 Task: Create in the project AgileRadius in Backlog an issue 'Upgrade the authentication and authorization mechanisms of a web application to improve security and access control', assign it to team member softage.1@softage.net and change the status to IN PROGRESS. Create in the project AgileRadius in Backlog an issue 'Create a new online platform for online coding courses with advanced coding challenges and coding contests features', assign it to team member softage.2@softage.net and change the status to IN PROGRESS
Action: Mouse moved to (190, 62)
Screenshot: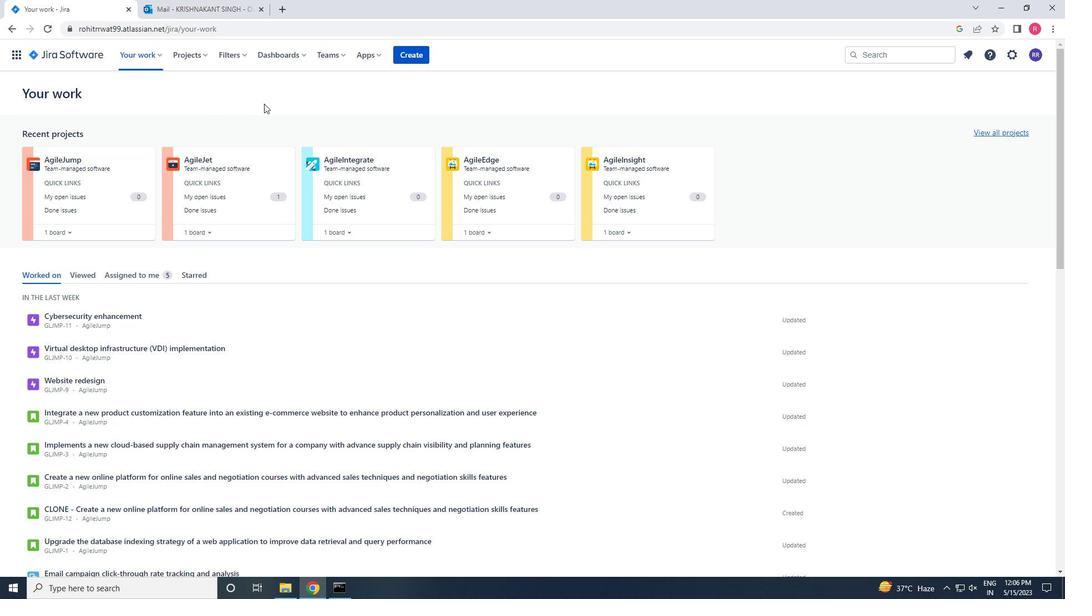 
Action: Mouse pressed left at (190, 62)
Screenshot: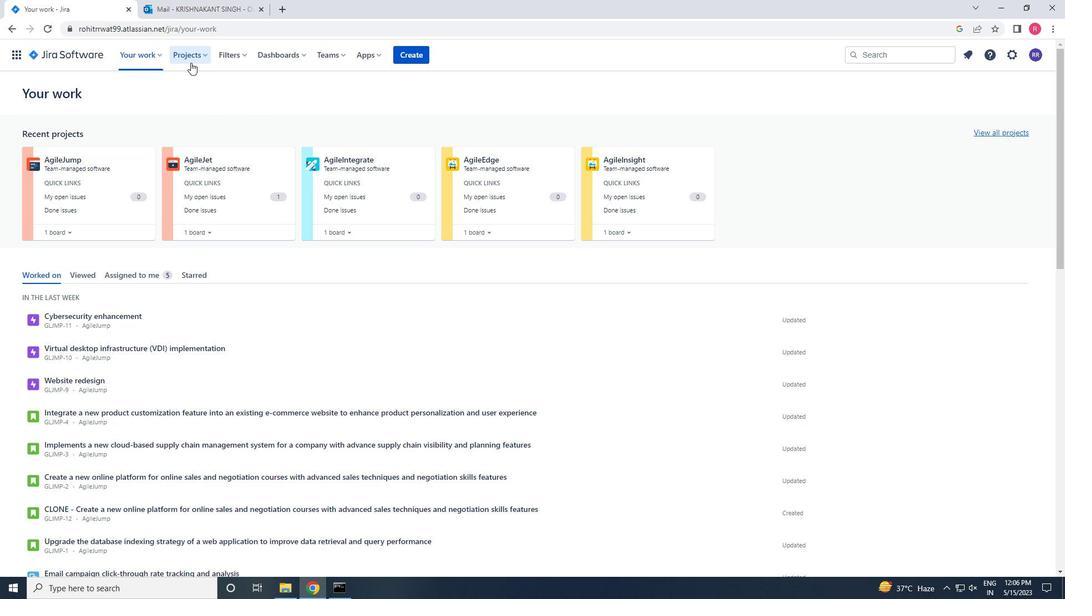 
Action: Mouse moved to (213, 110)
Screenshot: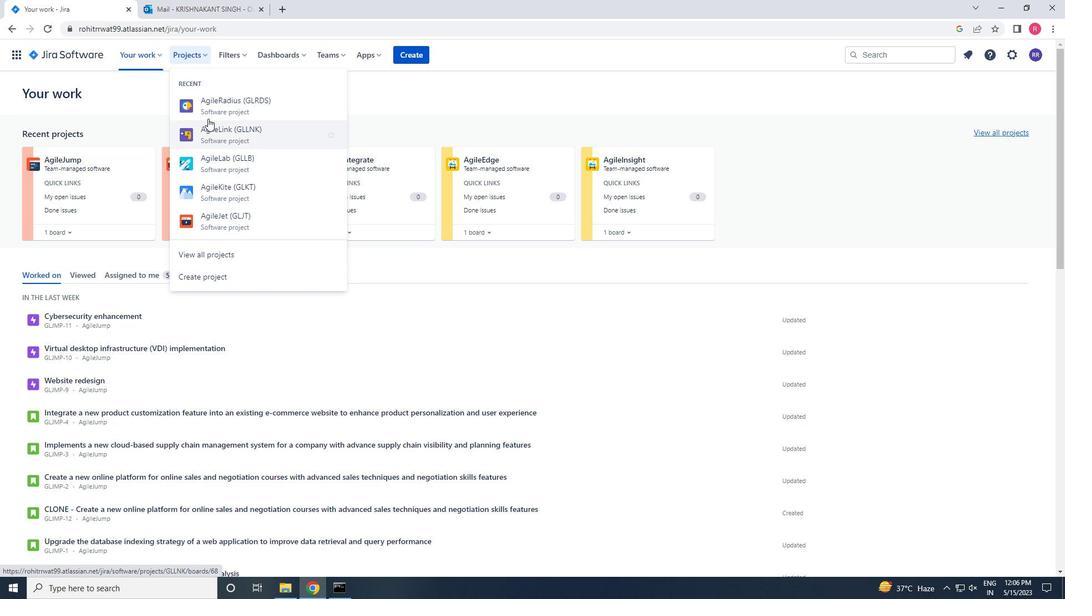 
Action: Mouse pressed left at (213, 110)
Screenshot: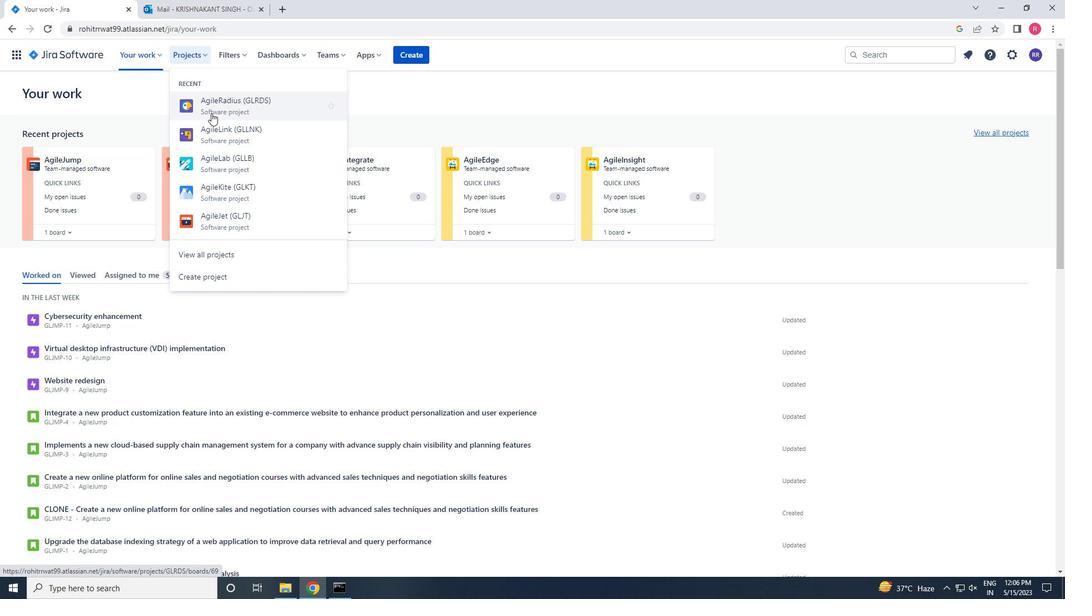 
Action: Mouse moved to (47, 174)
Screenshot: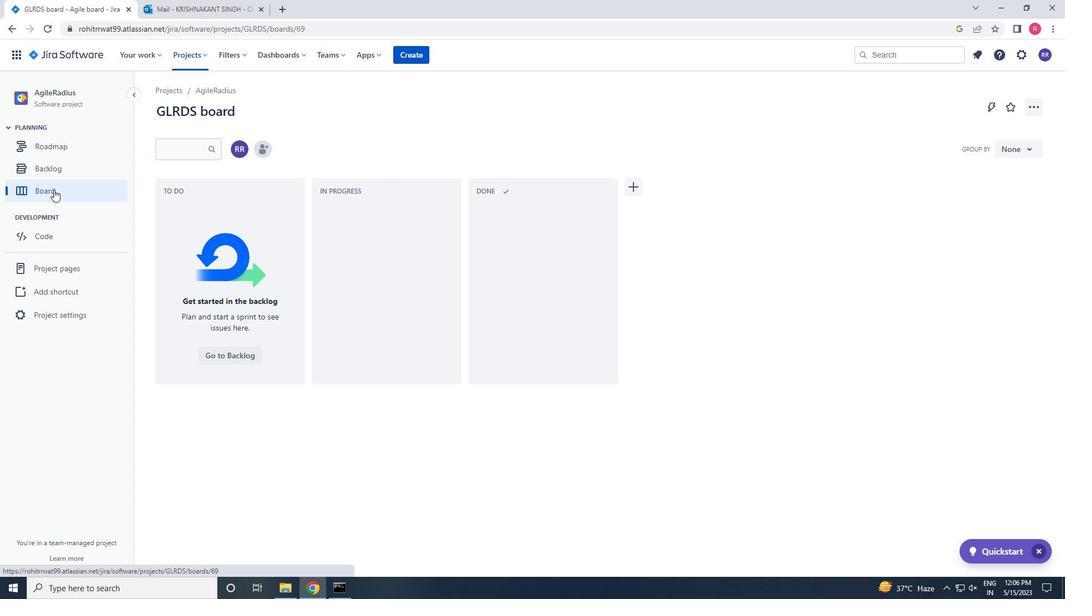 
Action: Mouse pressed left at (47, 174)
Screenshot: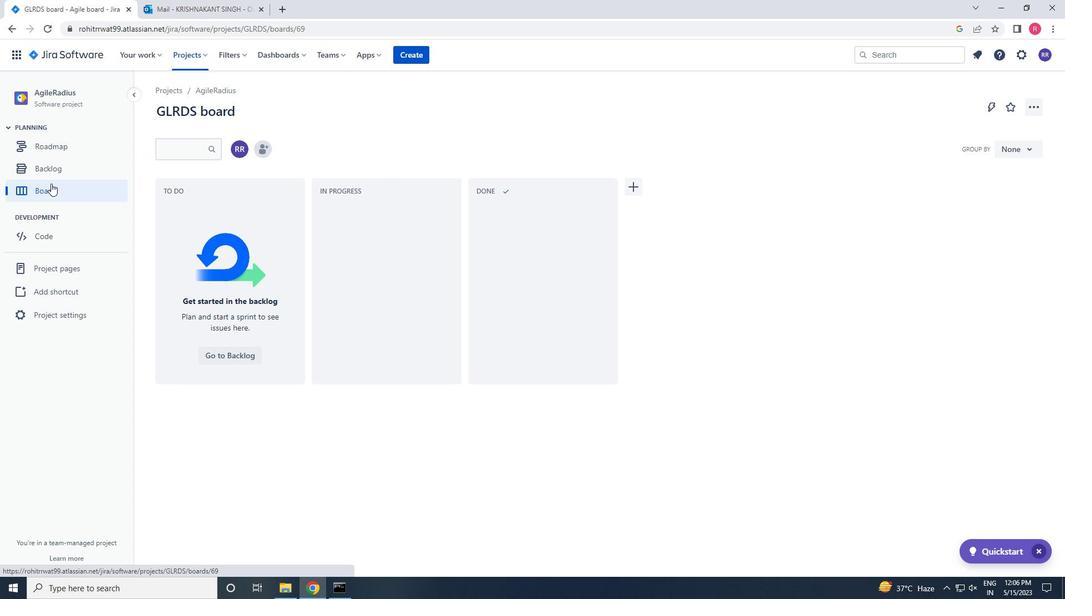 
Action: Mouse moved to (348, 351)
Screenshot: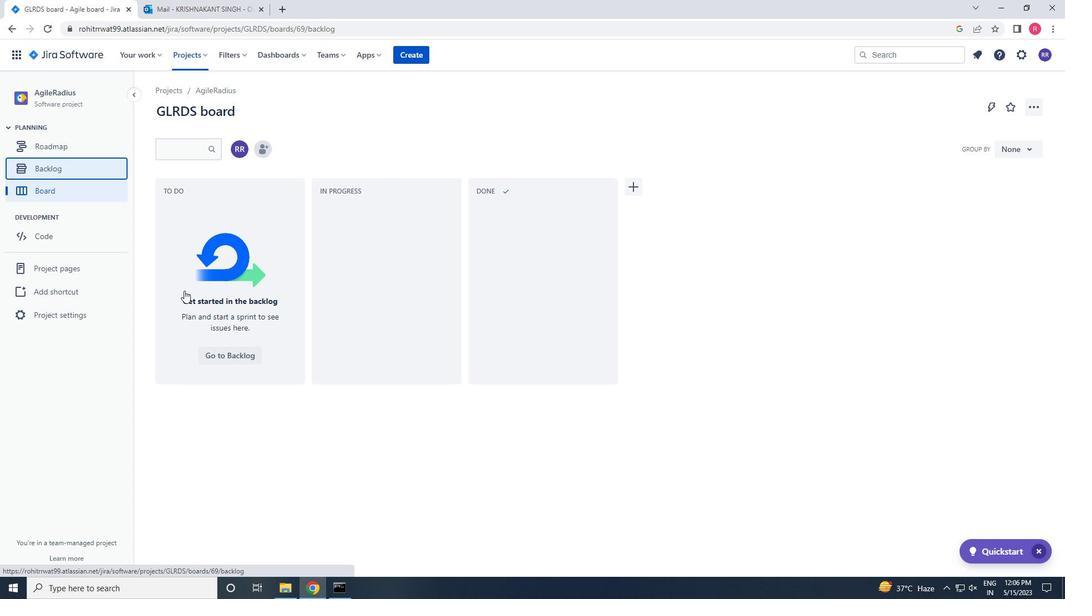 
Action: Mouse scrolled (348, 351) with delta (0, 0)
Screenshot: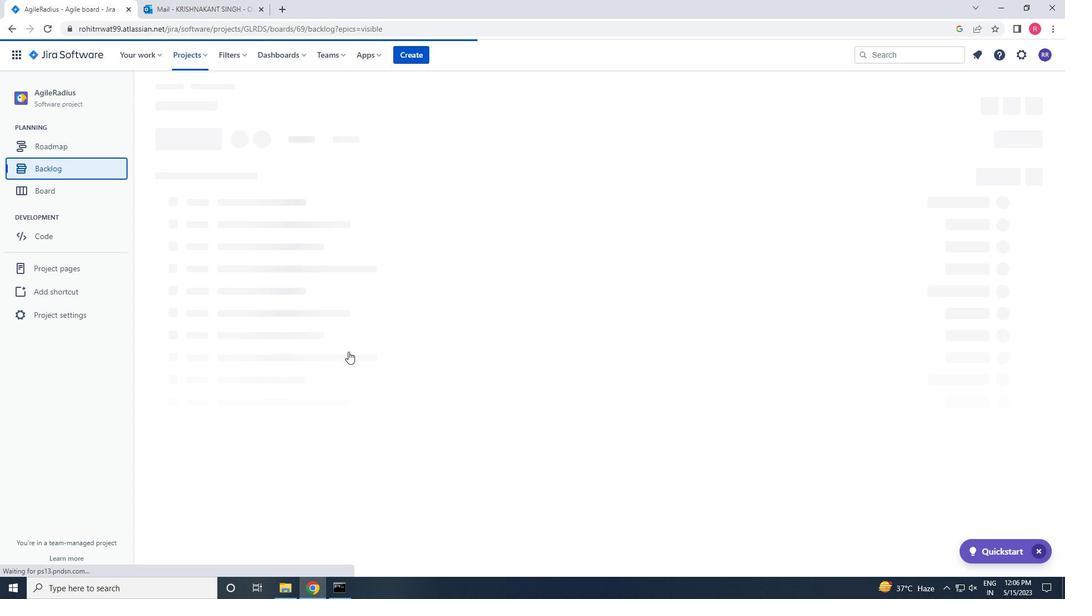 
Action: Mouse moved to (350, 355)
Screenshot: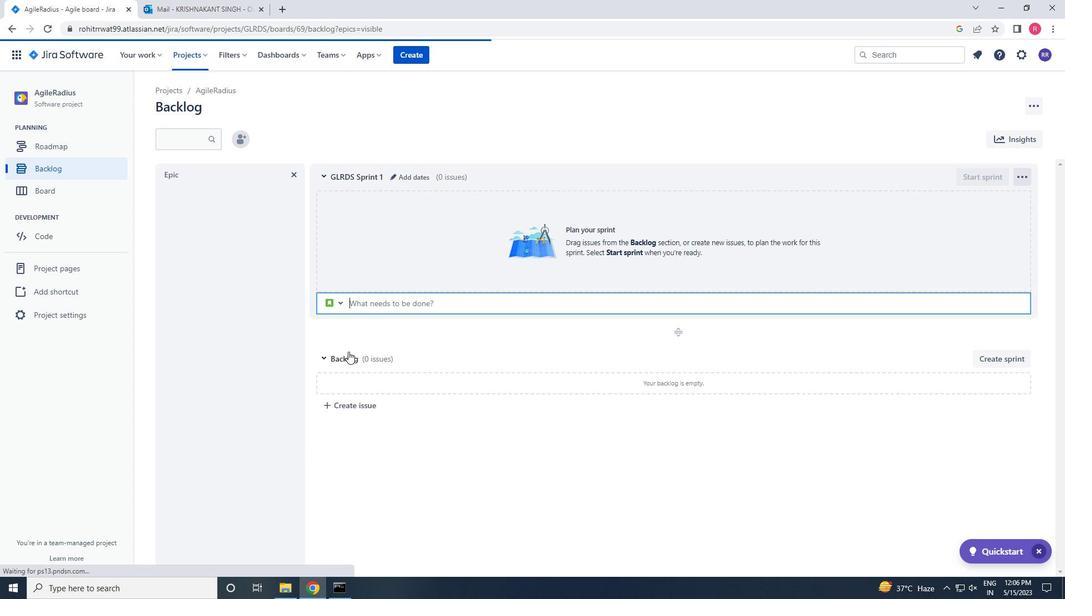 
Action: Mouse scrolled (350, 354) with delta (0, 0)
Screenshot: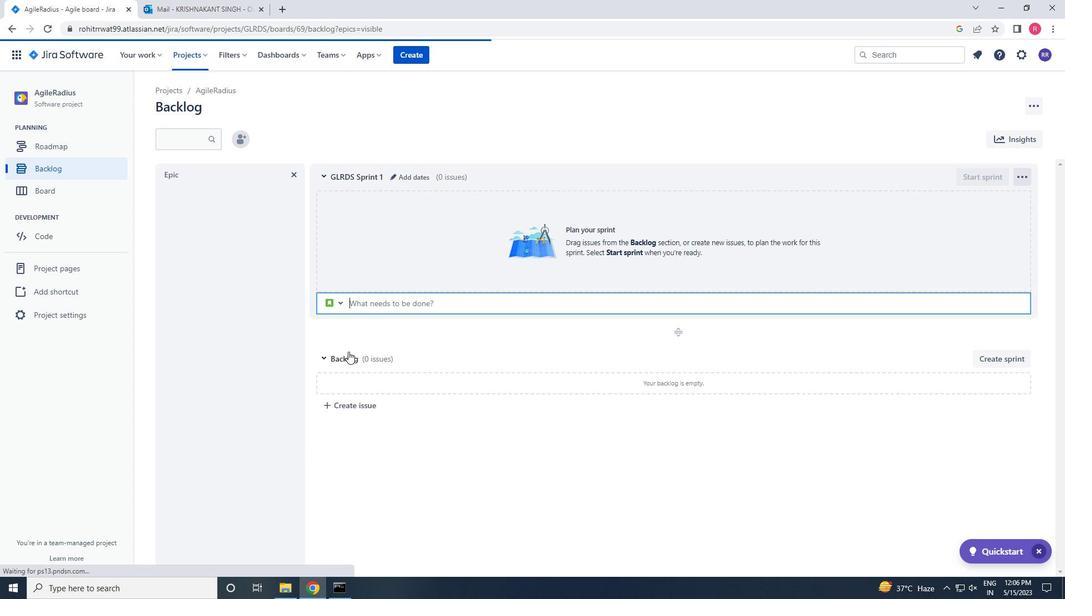 
Action: Mouse moved to (352, 362)
Screenshot: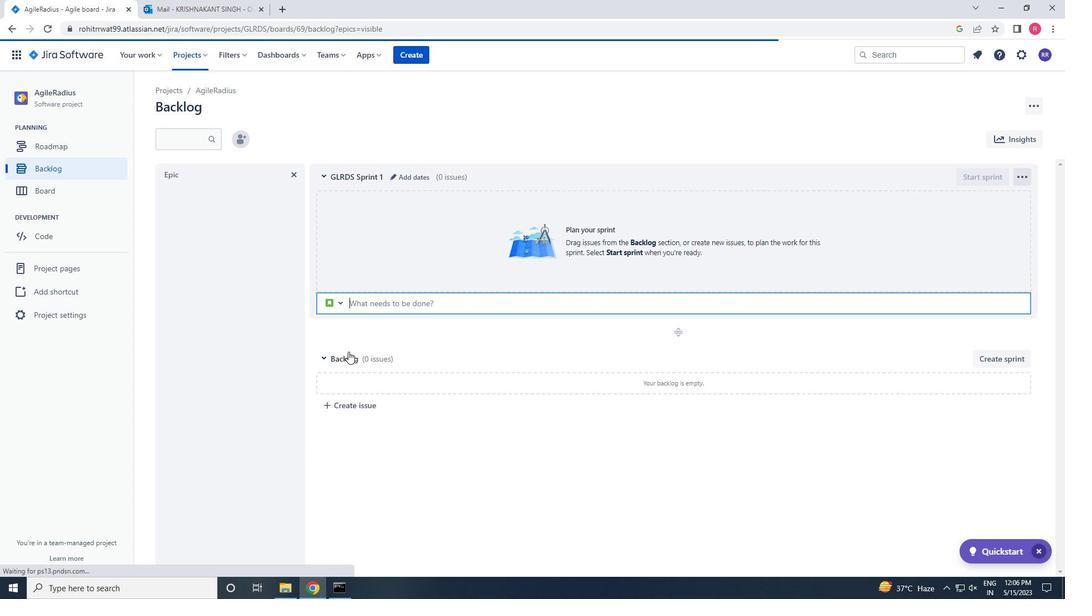 
Action: Mouse scrolled (352, 361) with delta (0, 0)
Screenshot: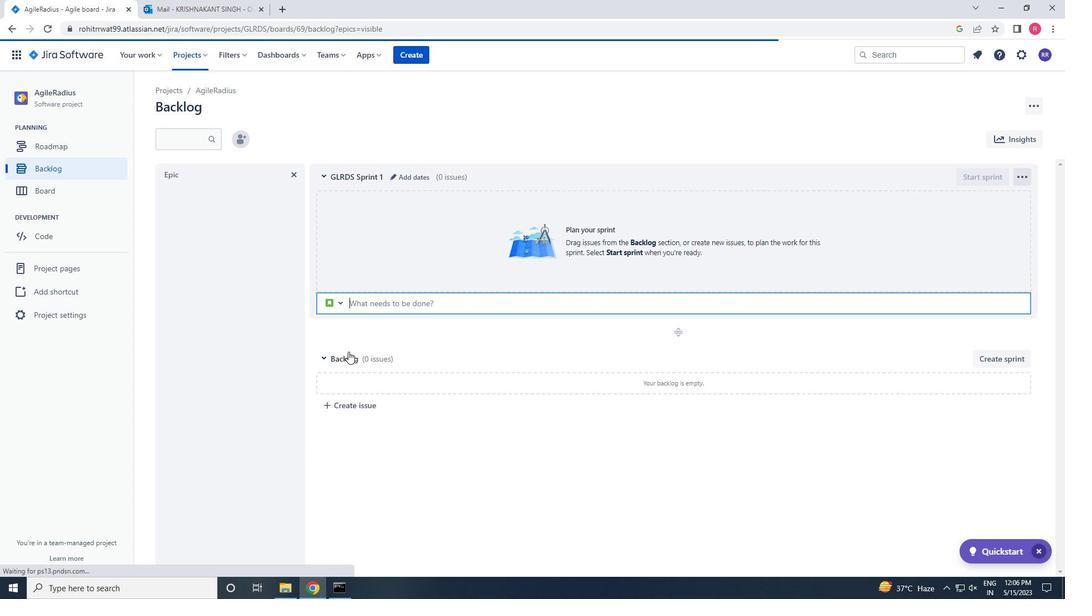 
Action: Mouse moved to (357, 374)
Screenshot: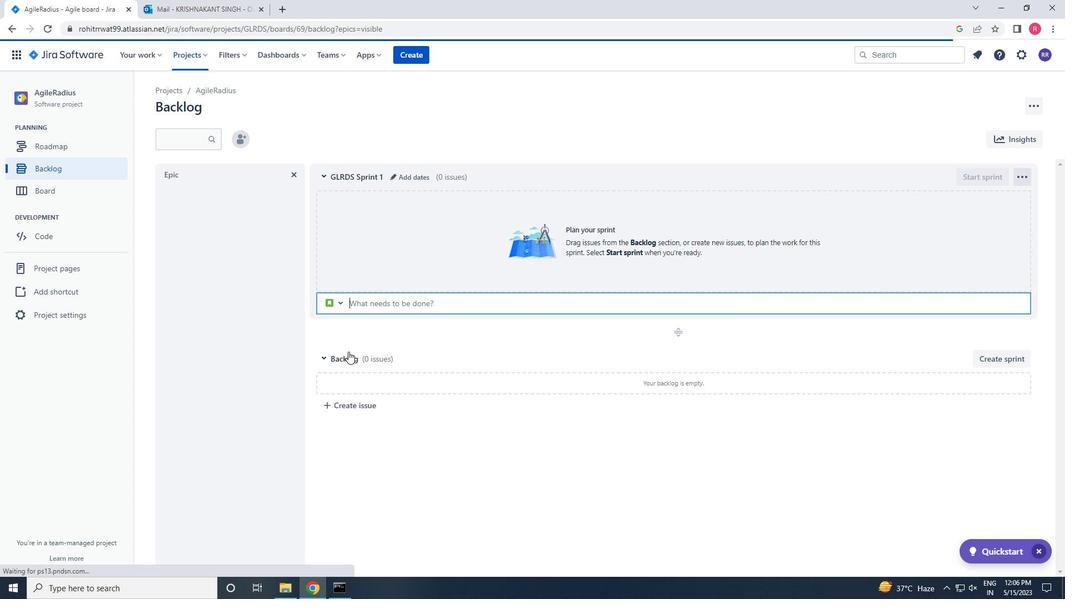
Action: Mouse scrolled (357, 374) with delta (0, 0)
Screenshot: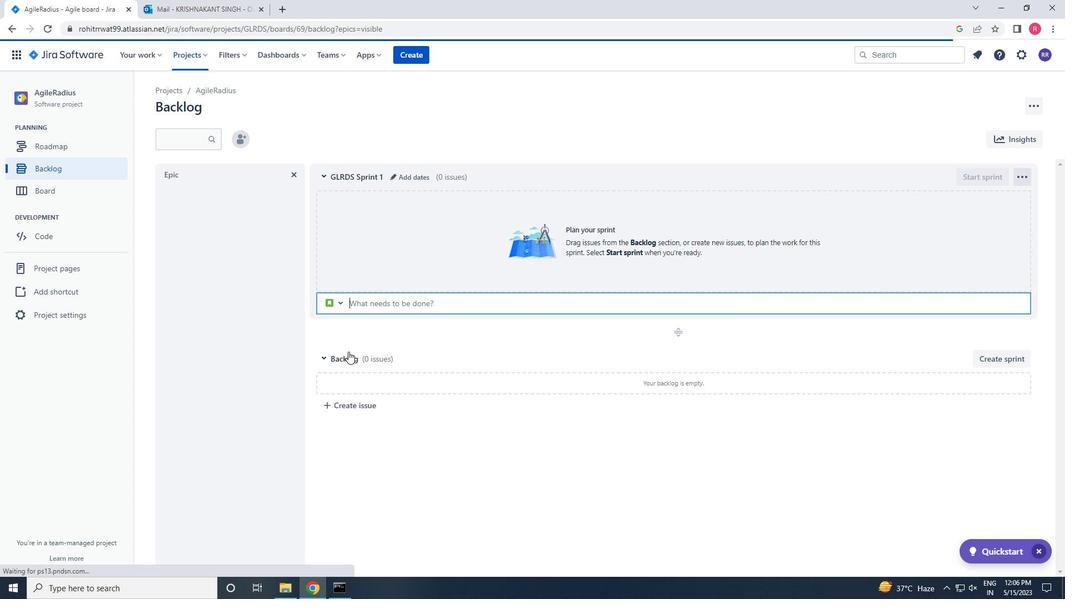 
Action: Mouse moved to (365, 389)
Screenshot: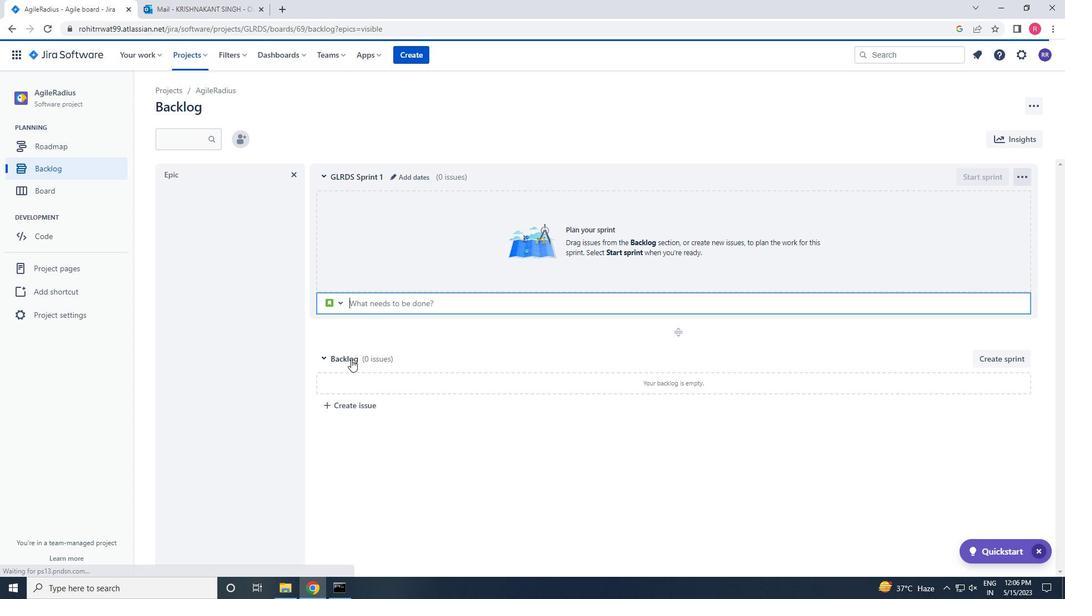 
Action: Mouse scrolled (365, 389) with delta (0, 0)
Screenshot: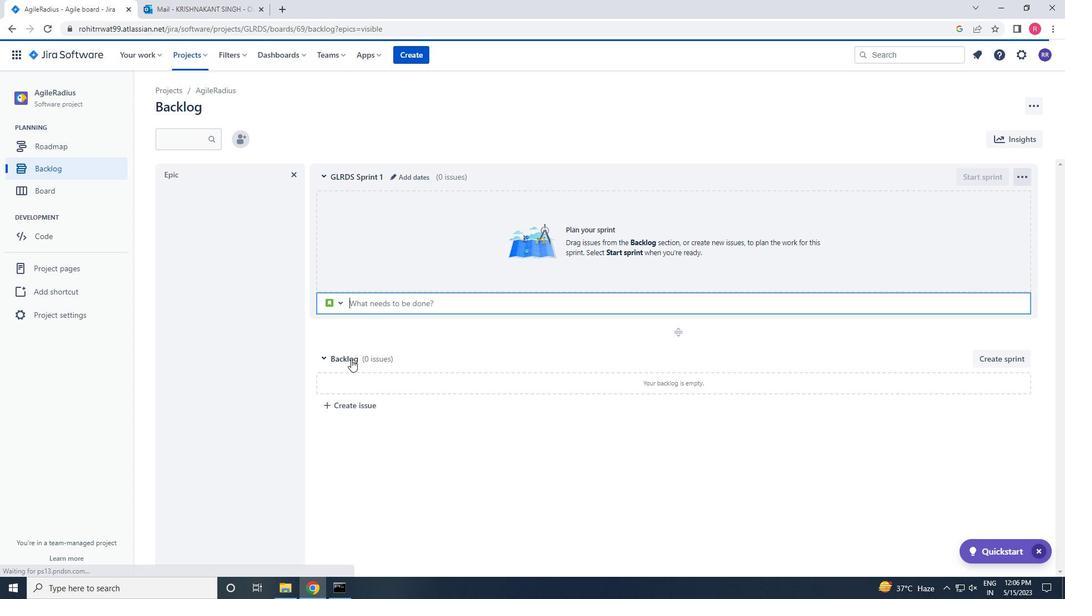 
Action: Mouse moved to (404, 407)
Screenshot: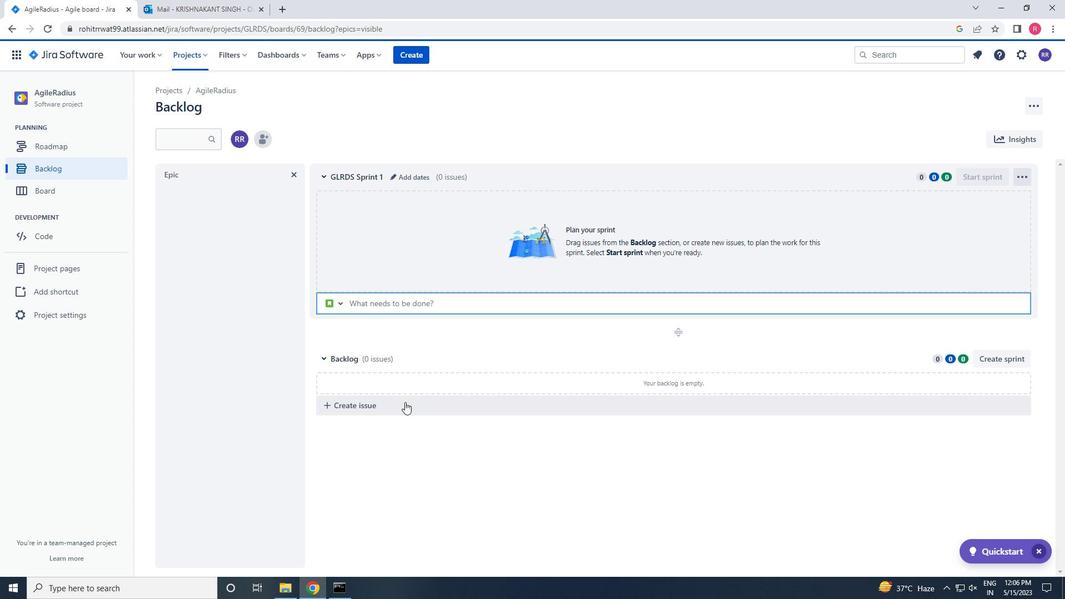 
Action: Mouse pressed left at (404, 407)
Screenshot: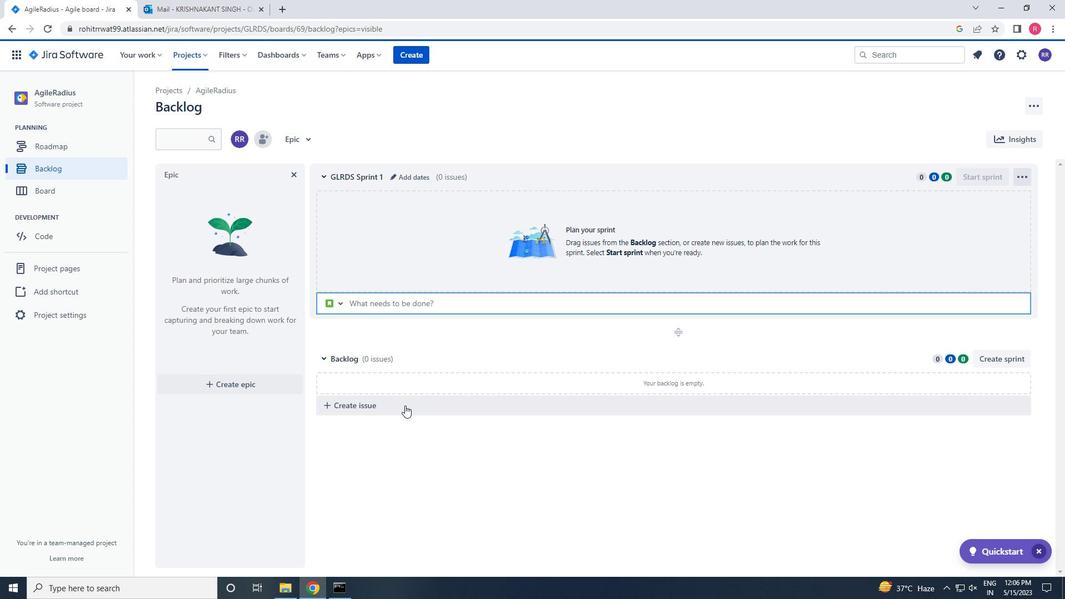 
Action: Mouse moved to (470, 361)
Screenshot: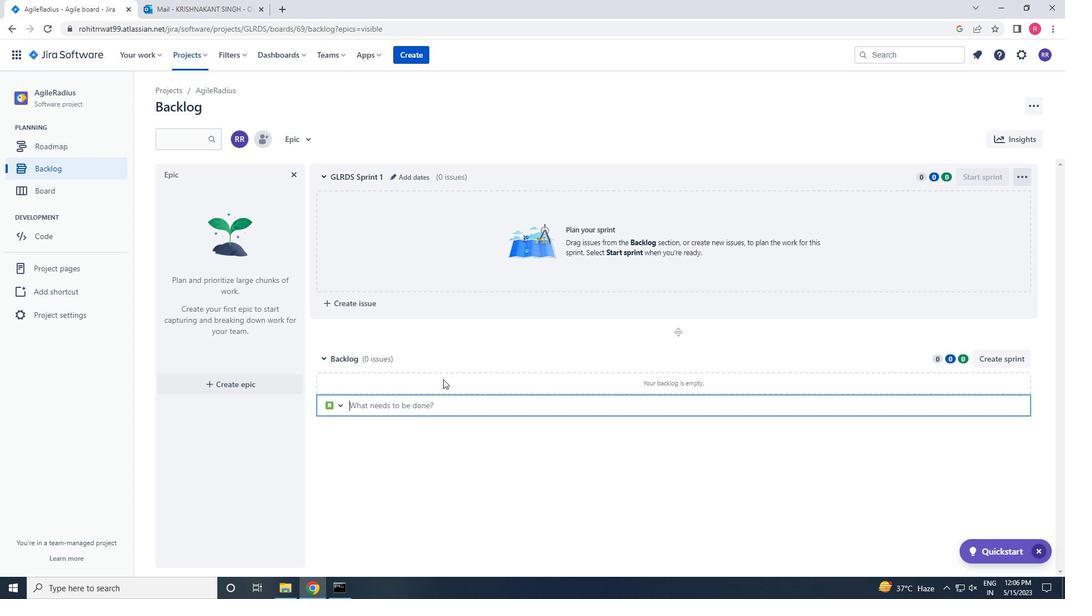 
Action: Key pressed <Key.shift_r><Key.shift_r>Upgrade<Key.space>the<Key.space>auto<Key.backspace>hentication<Key.space>and<Key.space>autirization<Key.space>mechanisms<Key.left><Key.left><Key.left><Key.left><Key.left><Key.left><Key.left><Key.left><Key.left><Key.left><Key.left><Key.left><Key.left><Key.left><Key.left><Key.left><Key.left><Key.left><Key.left><Key.left>o<Key.backspace>hor<Key.right><Key.right><Key.backspace><Key.backspace><Key.right><Key.right><Key.right><Key.right><Key.right><Key.right><Key.right><Key.right><Key.right><Key.right><Key.right><Key.right><Key.right><Key.right><Key.right><Key.right><Key.right><Key.right><Key.right><Key.right><Key.right><Key.right><Key.right><Key.space>od<Key.backspace>f<Key.space>a<Key.space>web<Key.space>application<Key.space>to<Key.space>improve<Key.space>security<Key.space>and<Key.space>access<Key.space>cintrol<Key.backspace><Key.backspace><Key.backspace><Key.backspace><Key.backspace><Key.backspace>ontrol<Key.space><Key.enter>
Screenshot: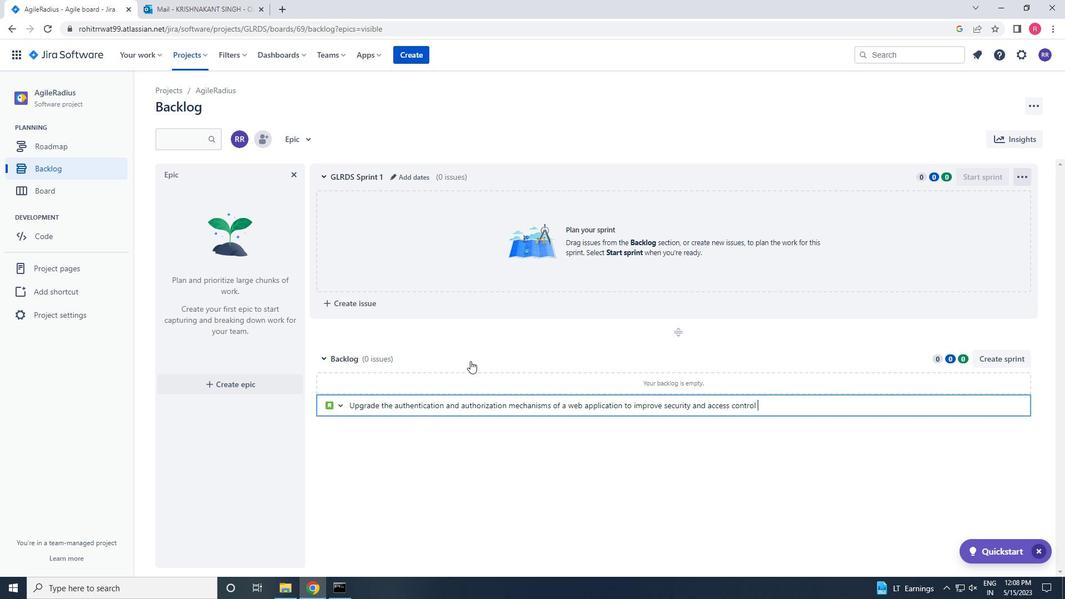
Action: Mouse moved to (995, 382)
Screenshot: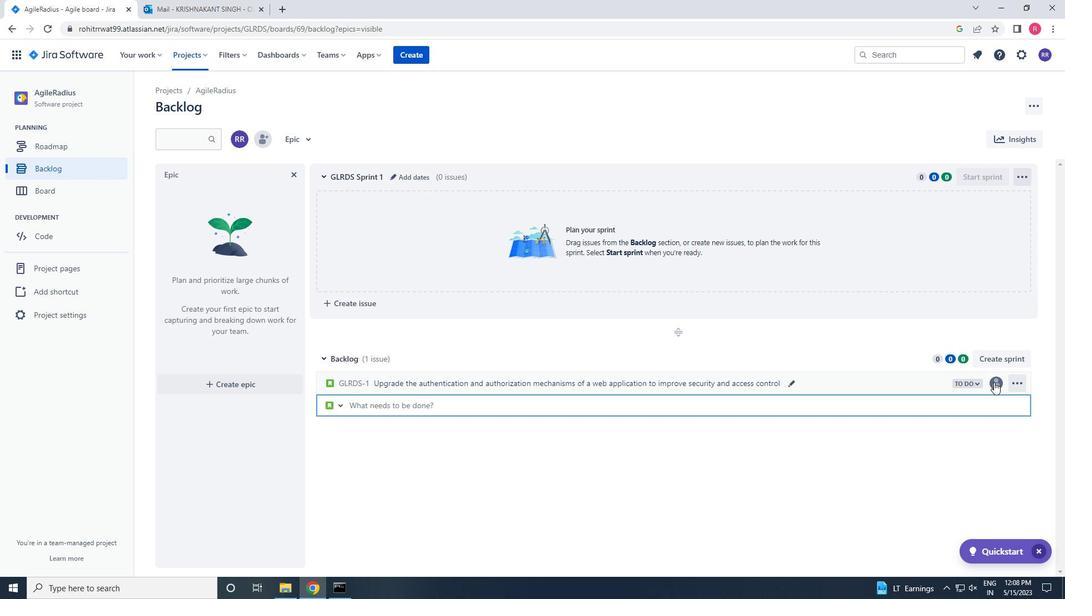 
Action: Mouse pressed left at (995, 382)
Screenshot: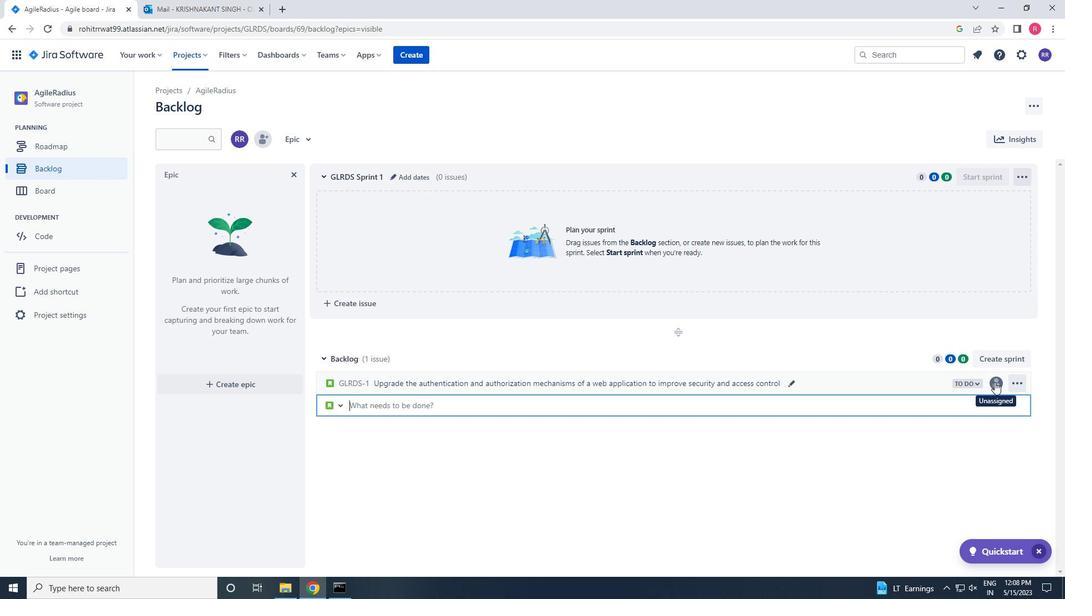 
Action: Mouse moved to (1032, 356)
Screenshot: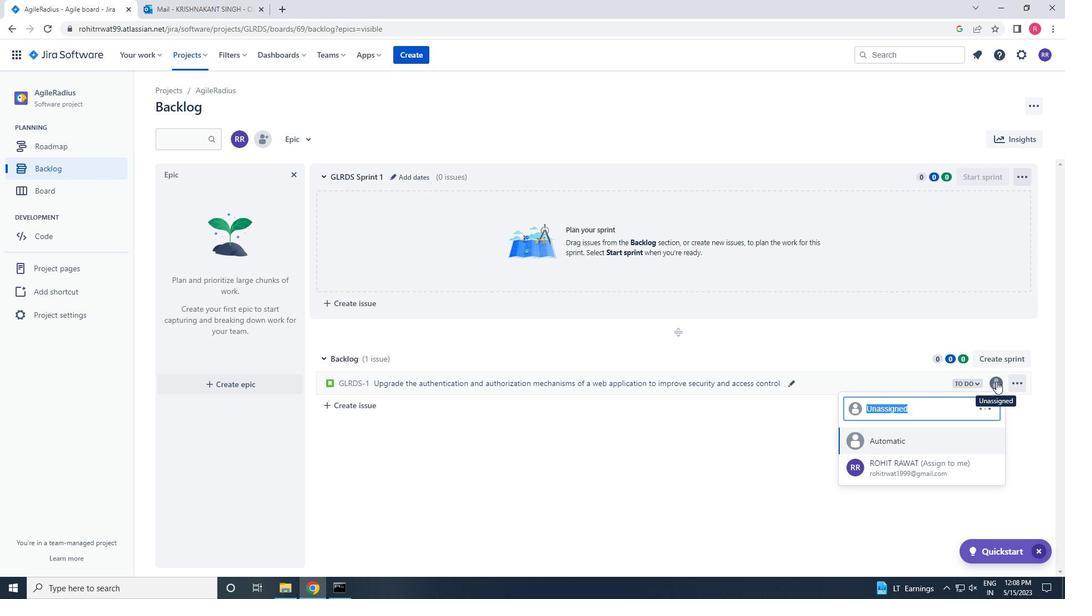 
Action: Key pressed softage.1<Key.shift>@SOFTAGE.NET
Screenshot: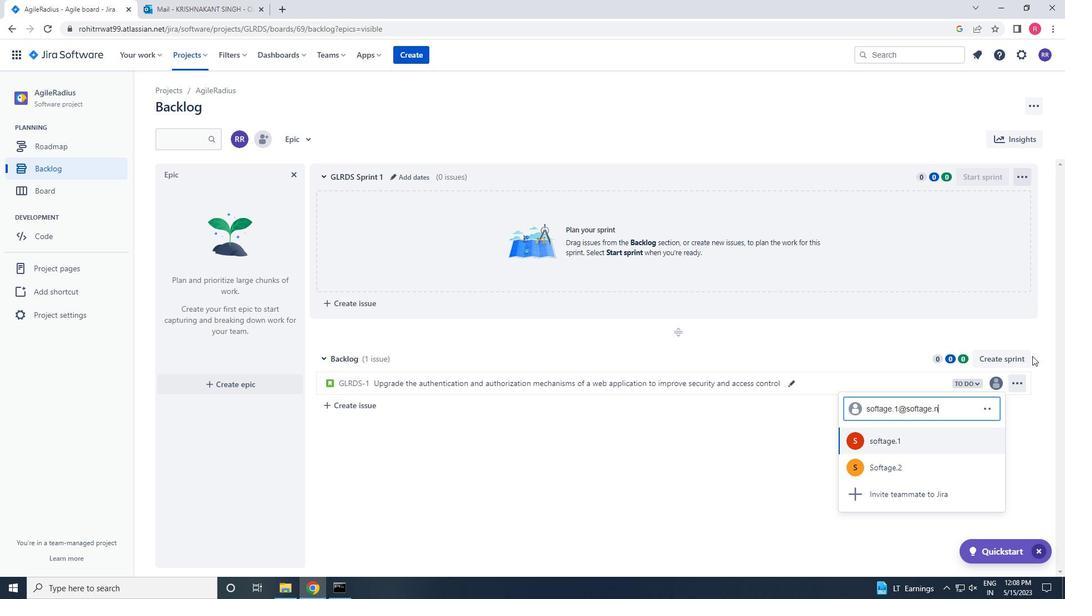 
Action: Mouse moved to (928, 440)
Screenshot: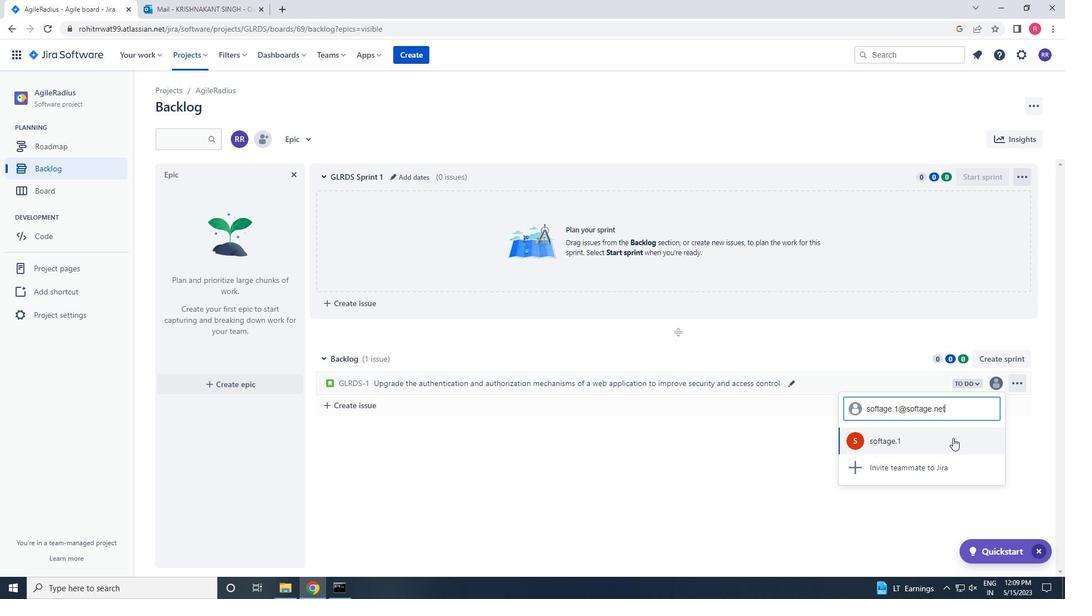 
Action: Mouse pressed left at (928, 440)
Screenshot: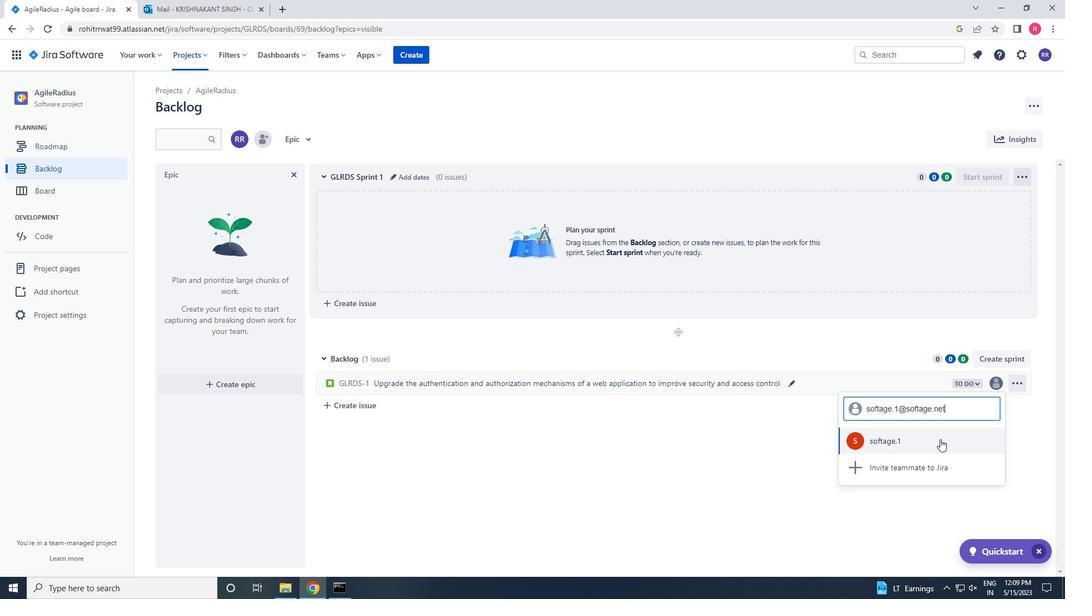 
Action: Mouse moved to (966, 366)
Screenshot: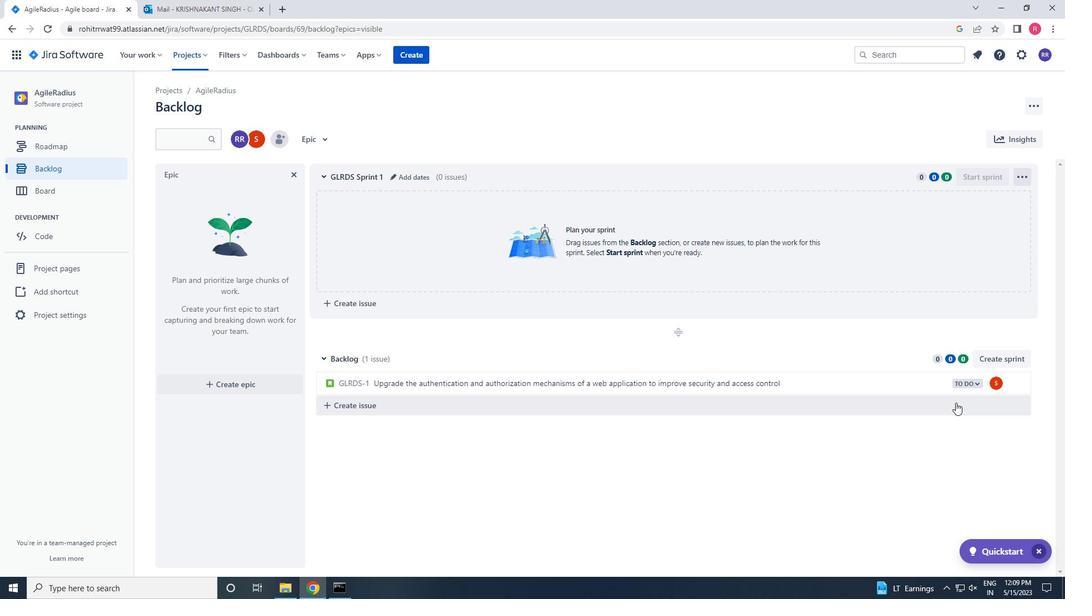 
Action: Mouse pressed left at (966, 366)
Screenshot: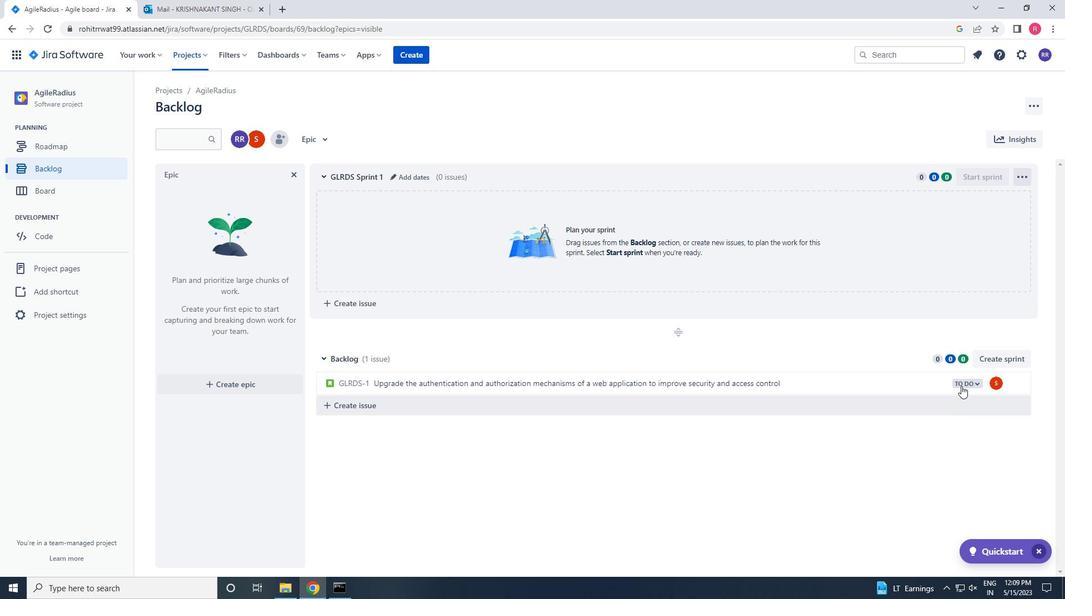 
Action: Mouse moved to (966, 376)
Screenshot: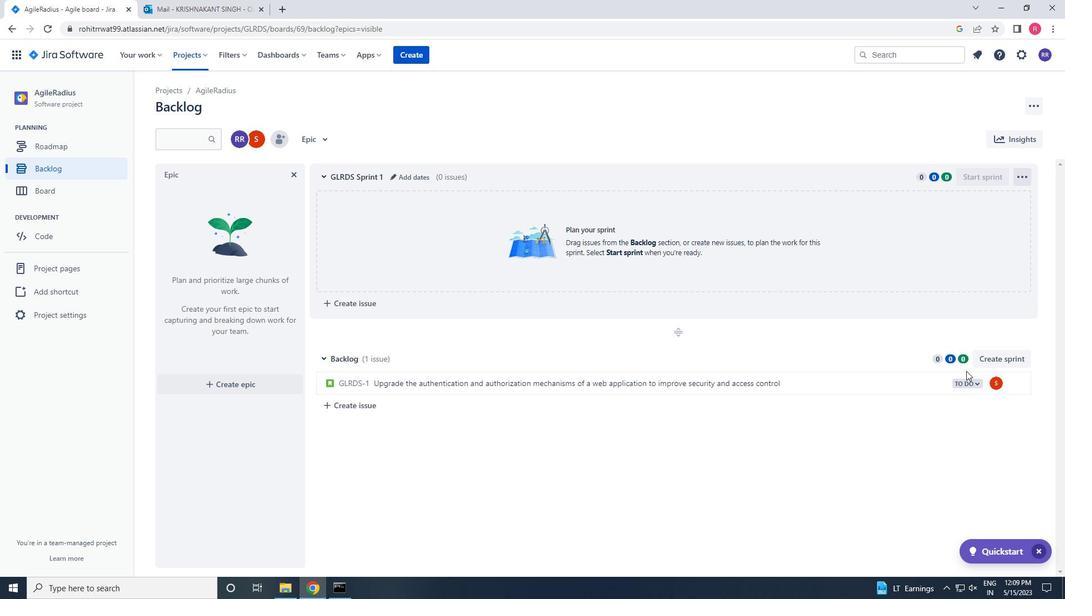 
Action: Mouse pressed left at (966, 376)
Screenshot: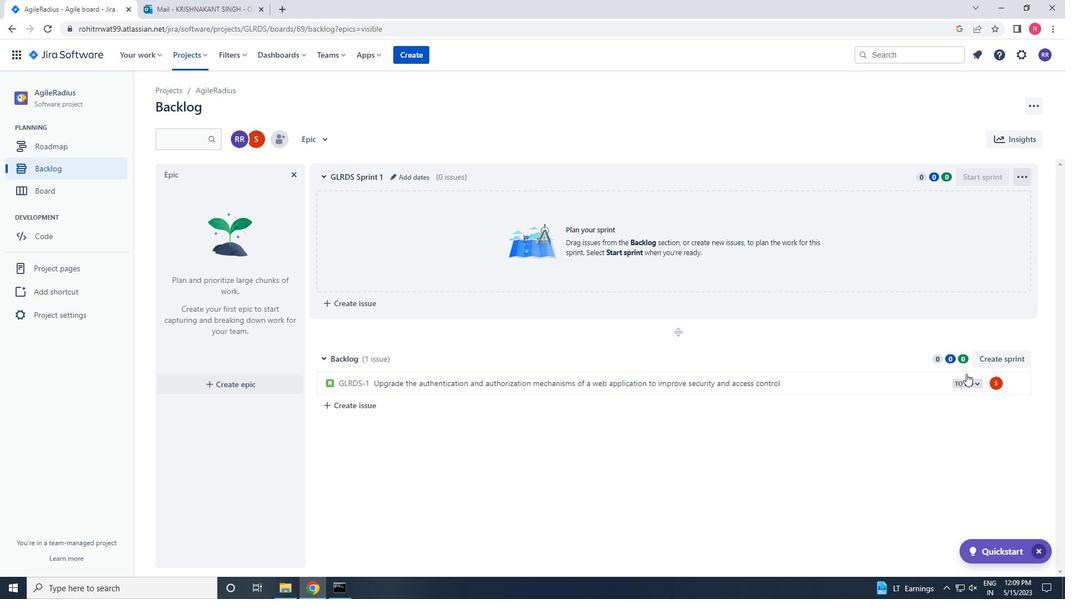 
Action: Mouse moved to (1041, 177)
Screenshot: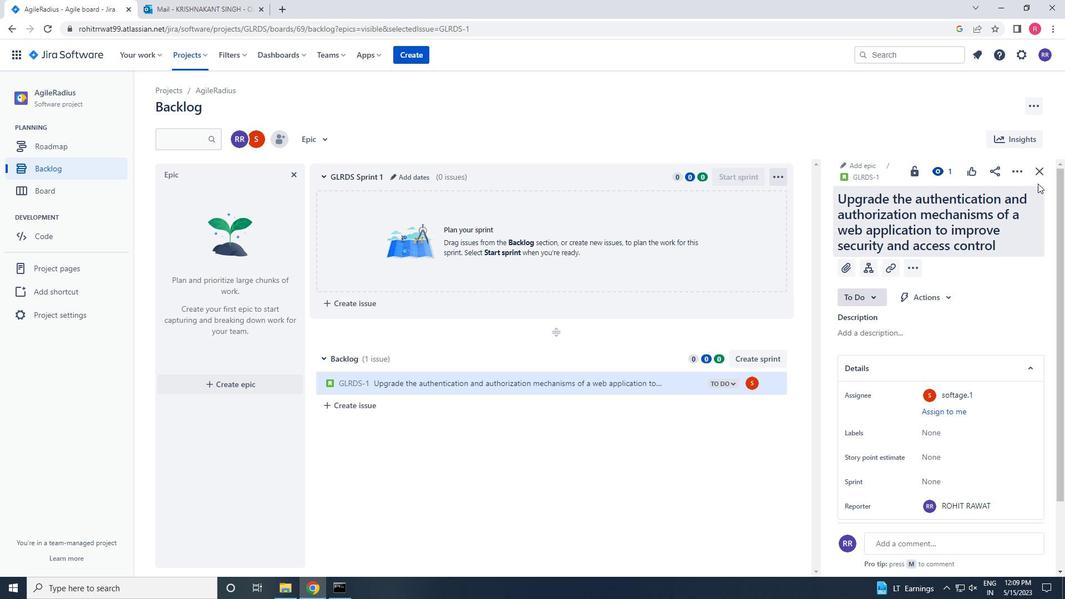 
Action: Mouse pressed left at (1041, 177)
Screenshot: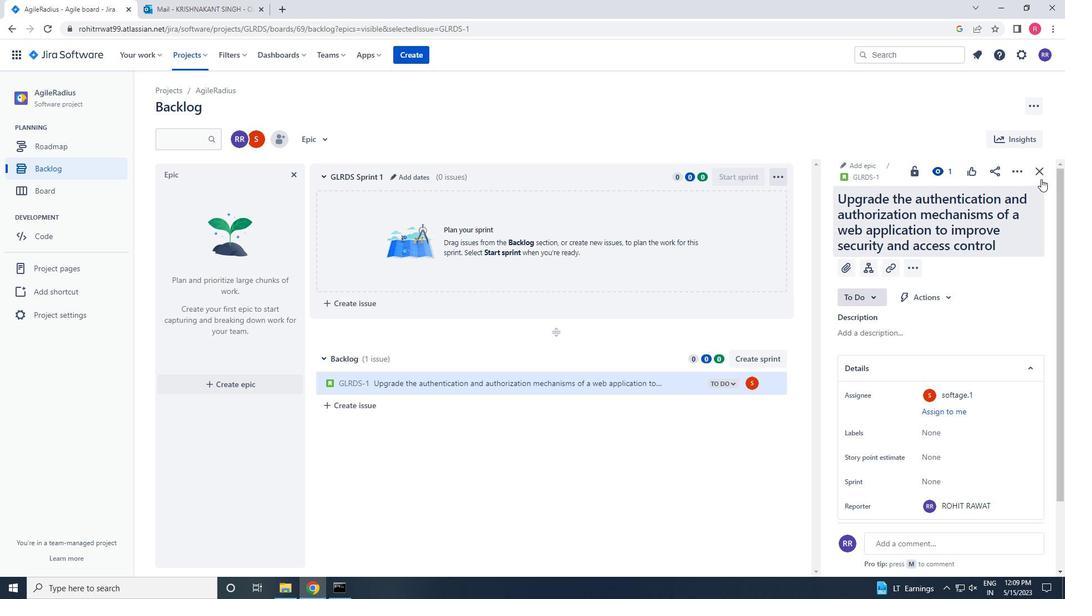 
Action: Mouse moved to (964, 380)
Screenshot: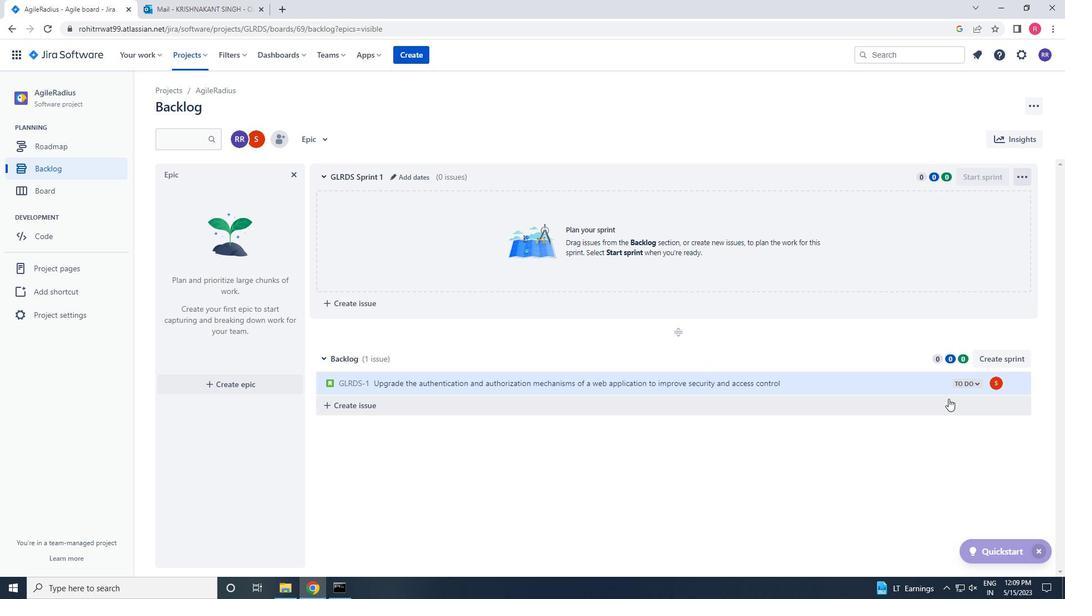 
Action: Mouse pressed left at (964, 380)
Screenshot: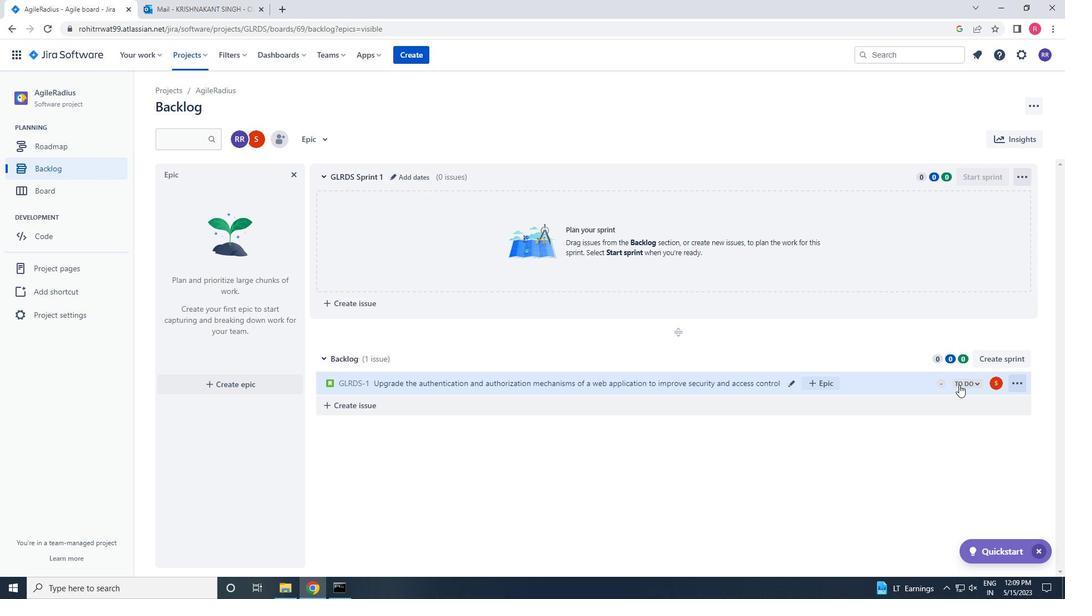 
Action: Mouse moved to (894, 404)
Screenshot: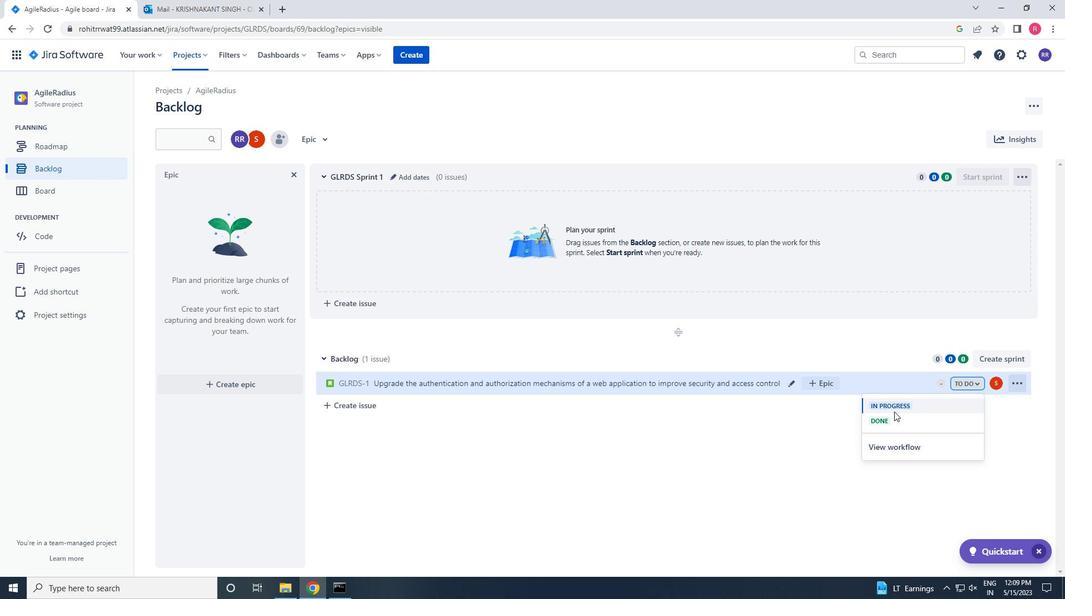 
Action: Mouse pressed left at (894, 404)
Screenshot: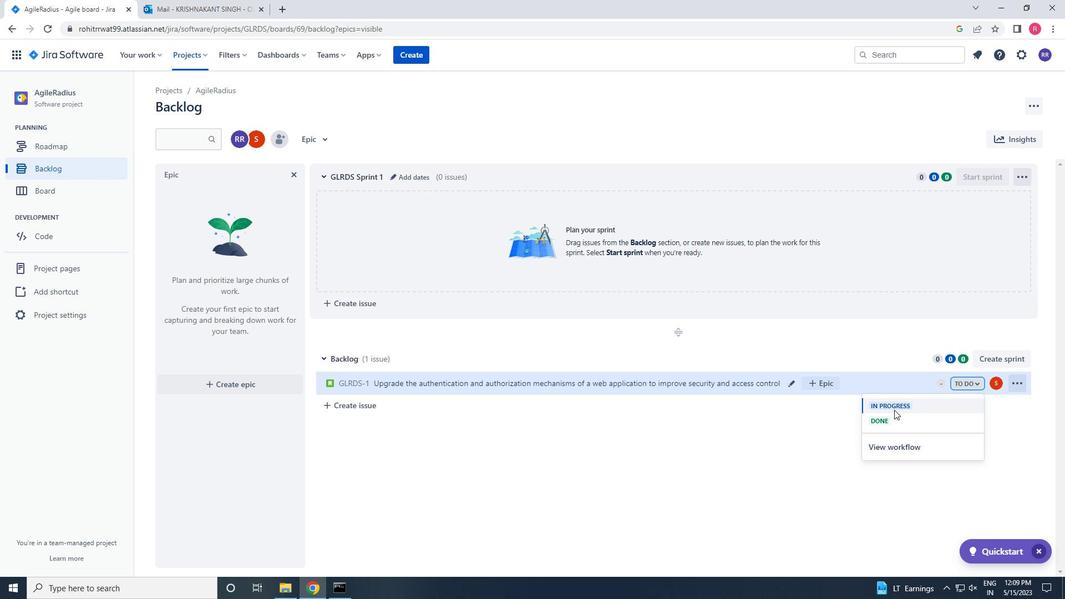 
Action: Mouse moved to (421, 407)
Screenshot: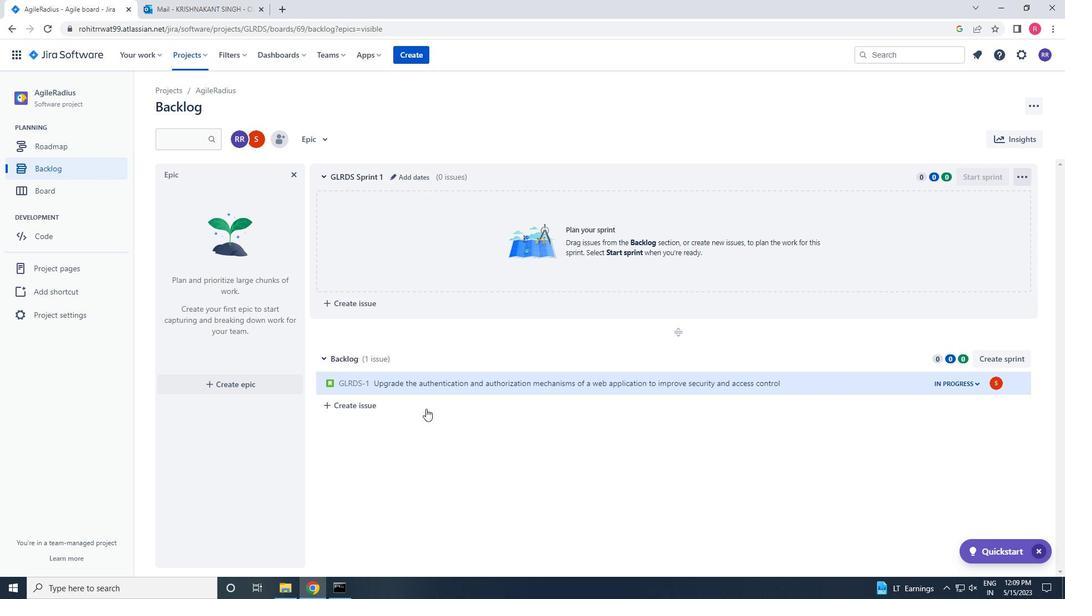 
Action: Mouse pressed left at (421, 407)
Screenshot: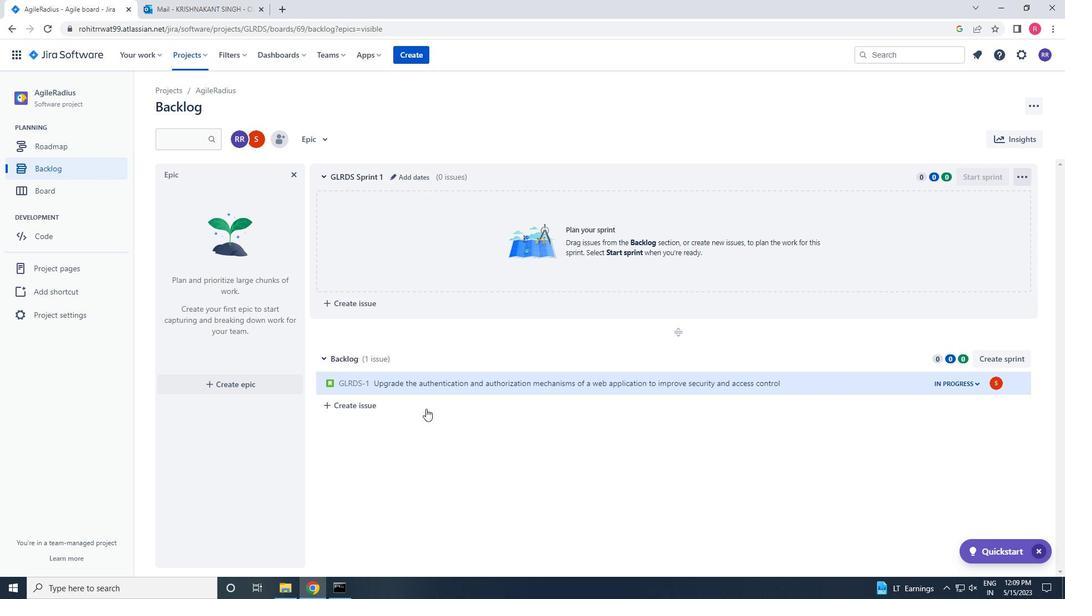 
Action: Key pressed <Key.shift>CREATE<Key.space>A<Key.space>NEW<Key.space>ONLINE<Key.space>PLATFORM<Key.space>FOR<Key.space>ONLINE<Key.space>CODING<Key.space>COURSES<Key.space>WITH<Key.space>ADVANCED<Key.space>CODING<Key.space>CONTESTS<Key.space>FATURES<Key.space><Key.backspace><Key.backspace><Key.backspace><Key.backspace><Key.backspace><Key.backspace><Key.backspace>EATURES<Key.enter>
Screenshot: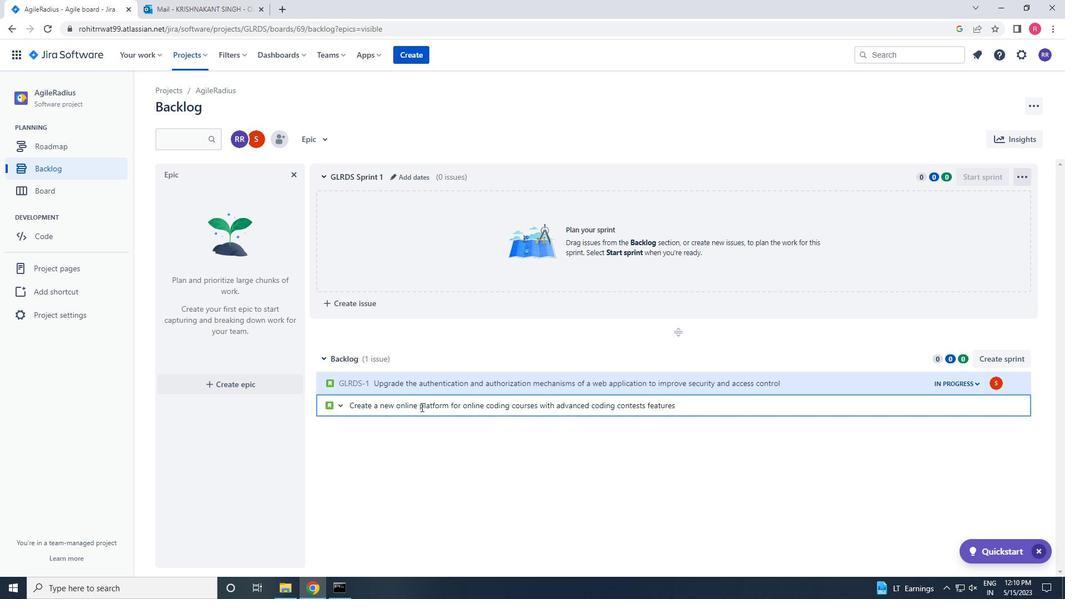 
Action: Mouse moved to (997, 409)
Screenshot: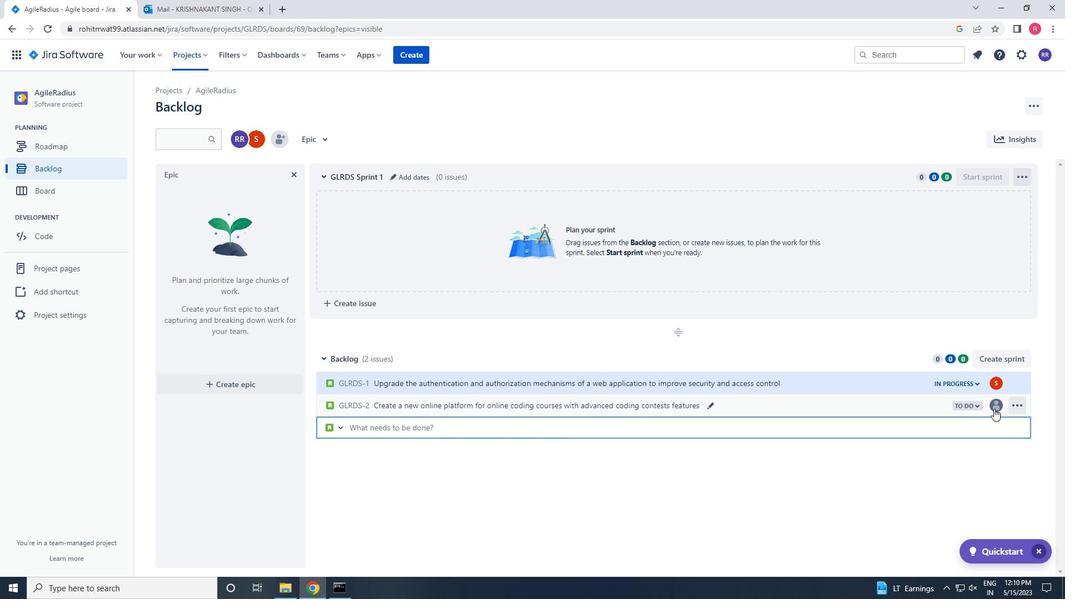 
Action: Mouse pressed left at (997, 409)
Screenshot: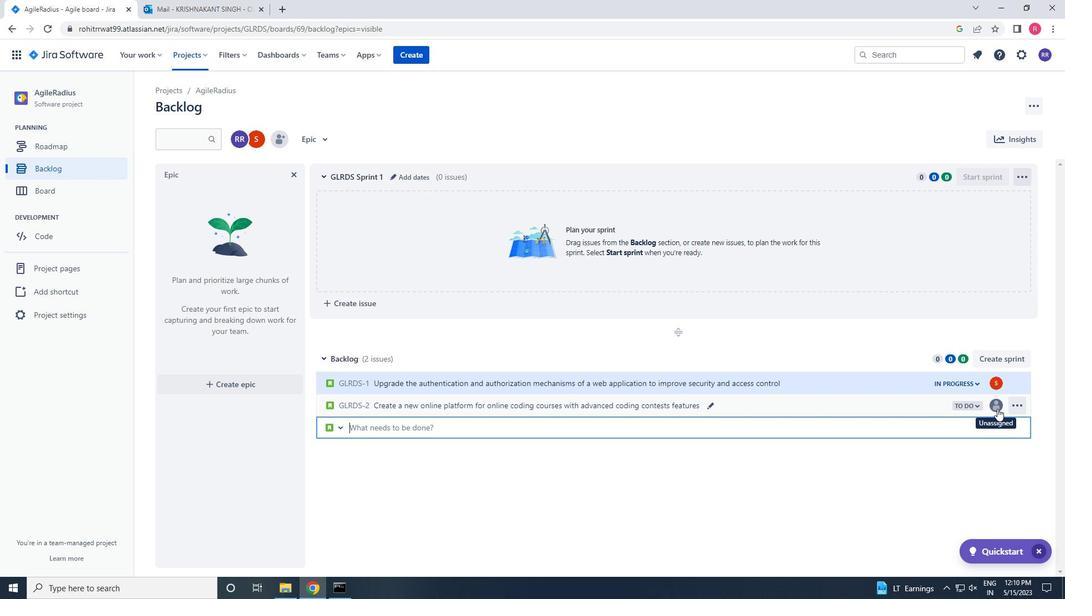 
Action: Key pressed SOFTAGE.2<Key.shift><Key.shift><Key.shift><Key.shift><Key.shift><Key.shift><Key.shift><Key.shift><Key.shift><Key.shift><Key.shift><Key.shift><Key.shift><Key.shift><Key.shift><Key.shift><Key.shift><Key.shift><Key.shift><Key.shift>@SOFTAGE.NET
Screenshot: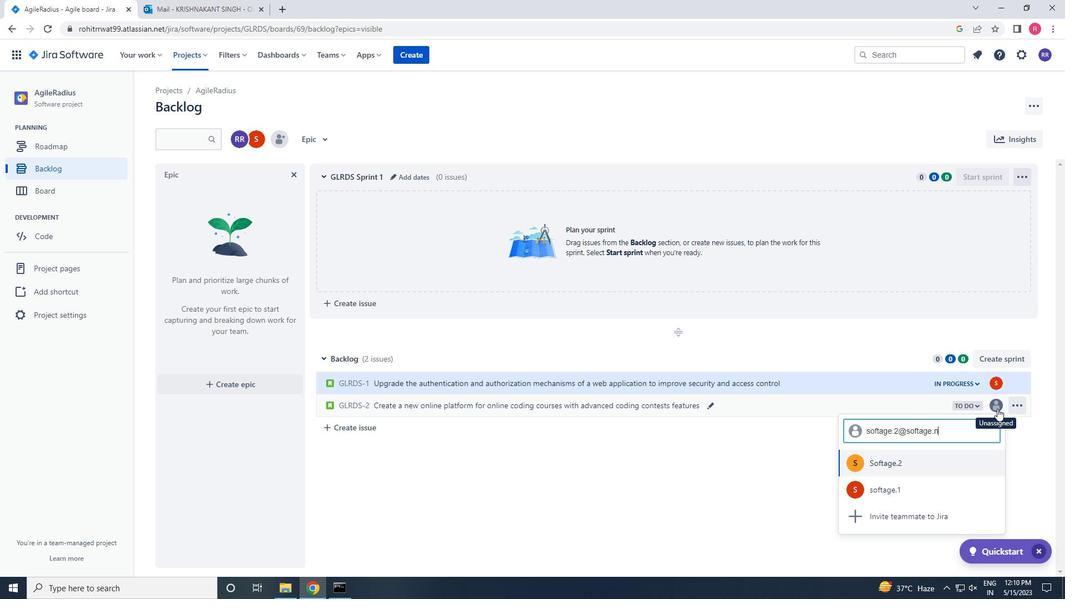 
Action: Mouse moved to (908, 466)
Screenshot: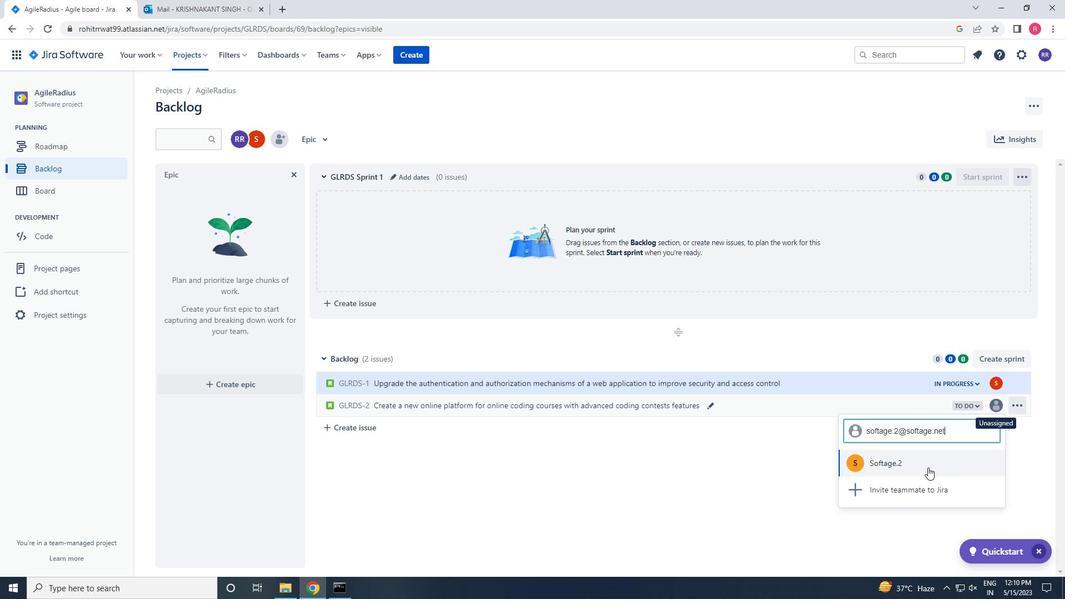
Action: Mouse pressed left at (908, 466)
Screenshot: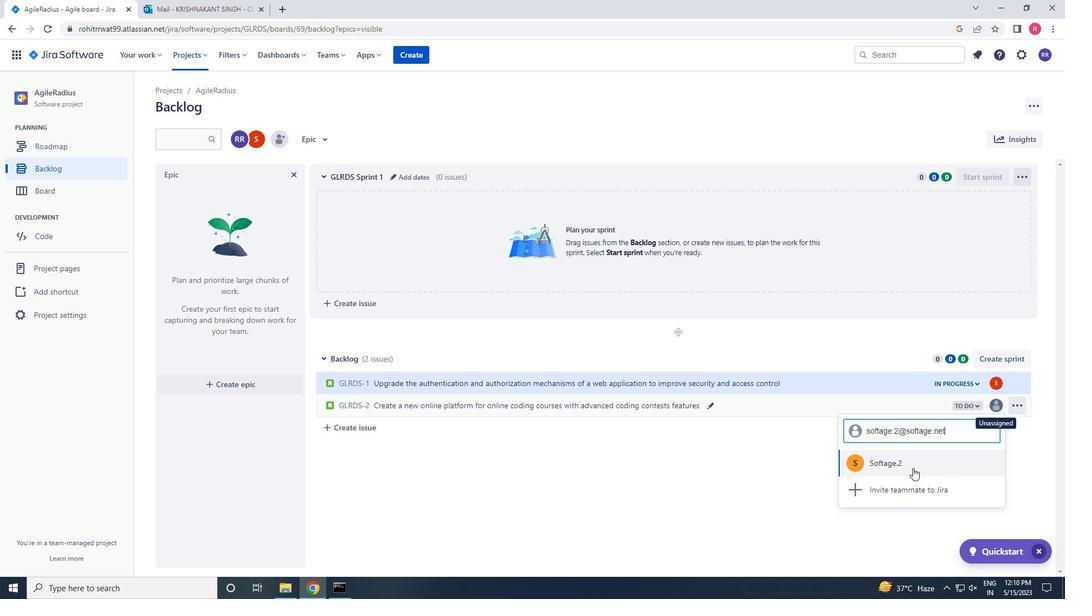 
Action: Mouse moved to (982, 402)
Screenshot: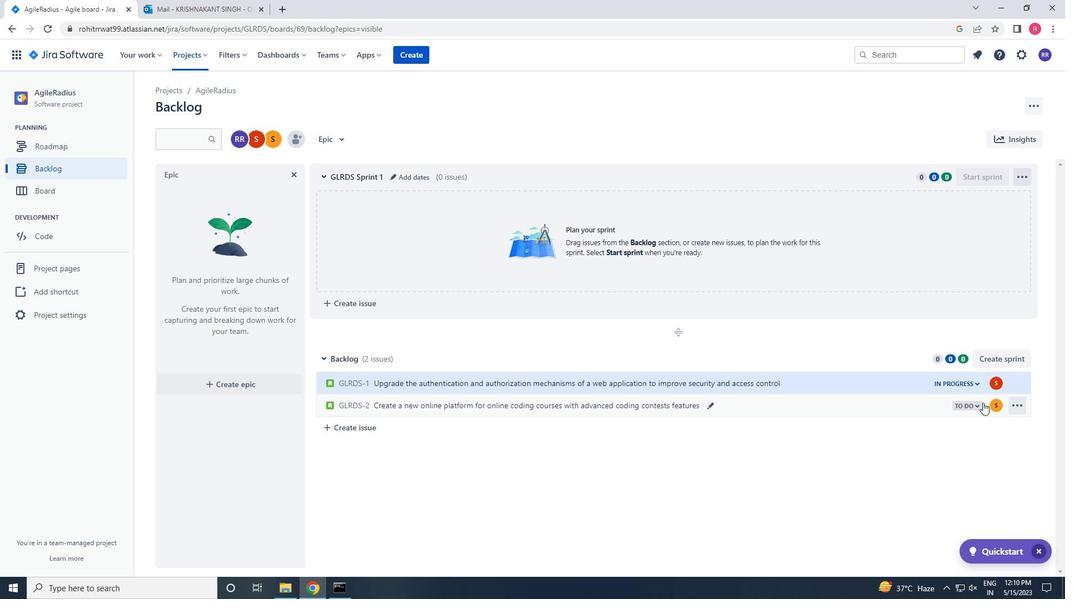 
Action: Mouse pressed left at (982, 402)
Screenshot: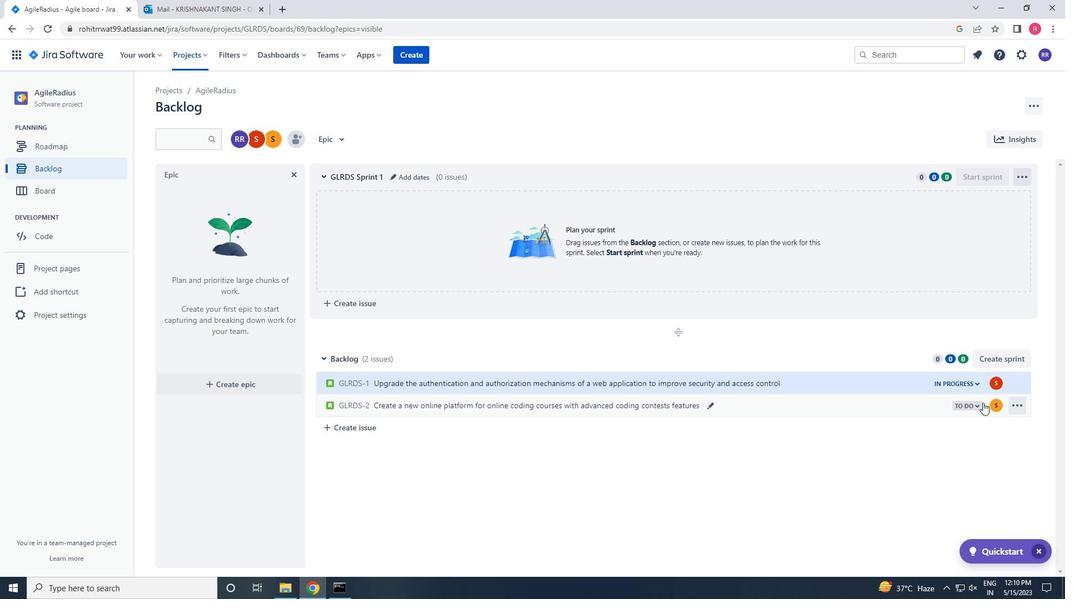 
Action: Mouse moved to (905, 421)
Screenshot: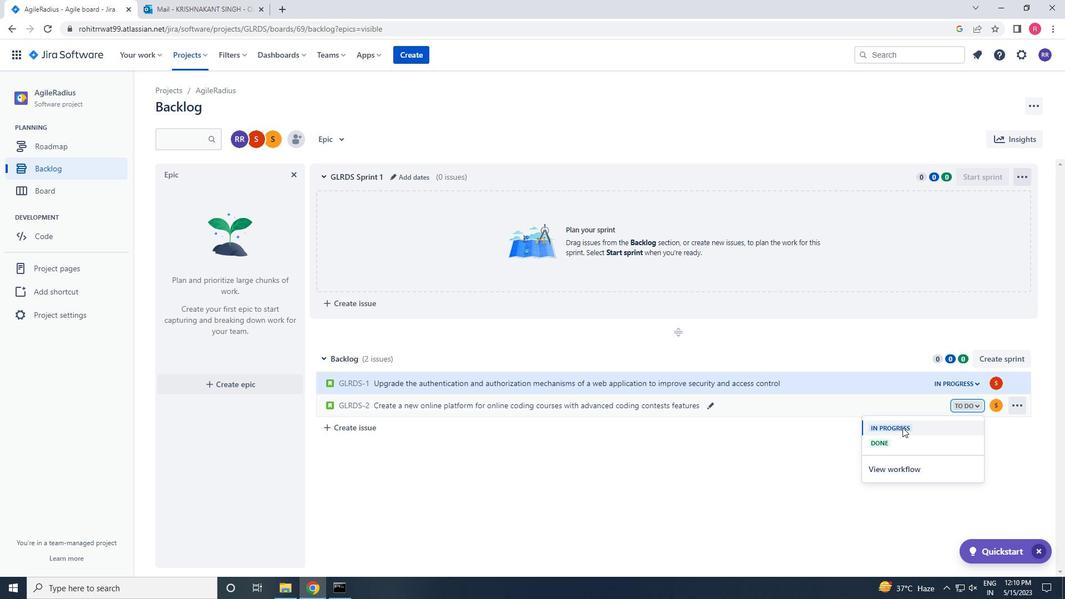 
Action: Mouse pressed left at (905, 421)
Screenshot: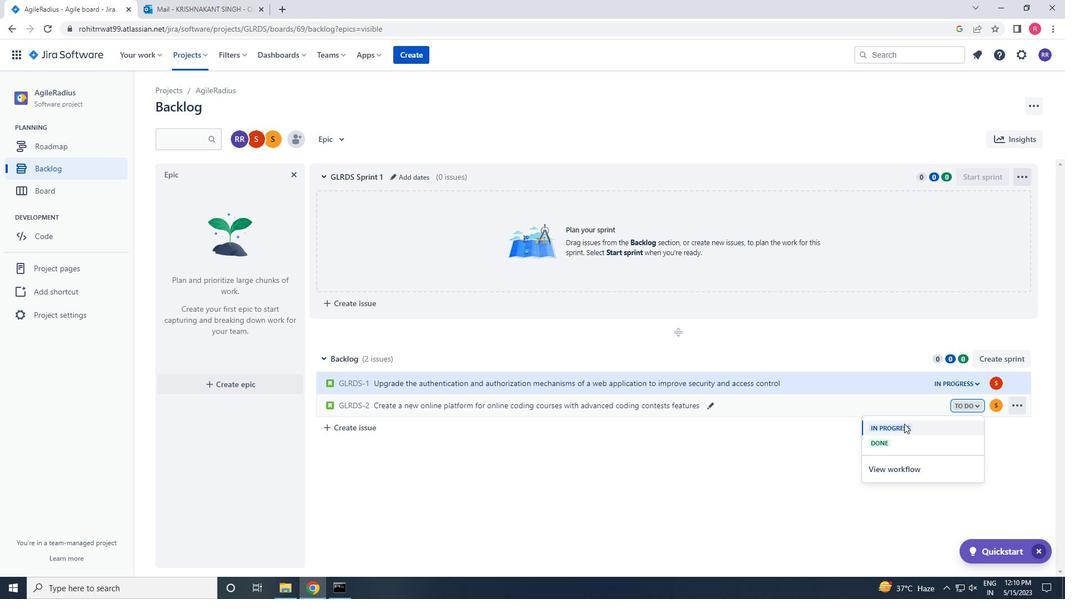 
